 Task: Filters and Effects: Apply a fisheye distortion effect to a video.
Action: Mouse moved to (665, 464)
Screenshot: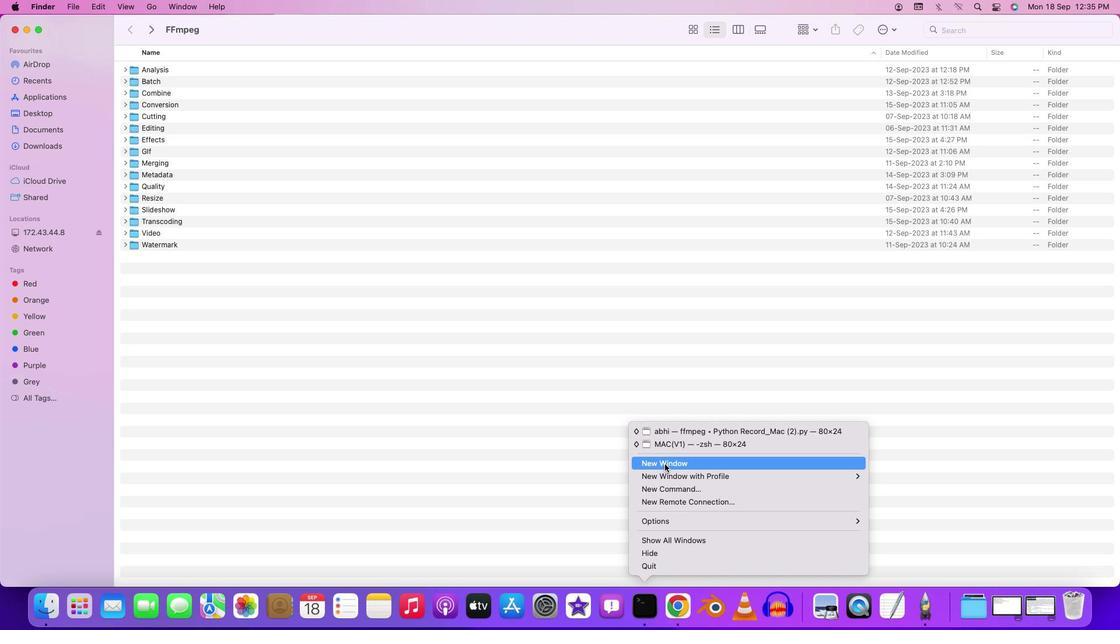 
Action: Mouse pressed left at (665, 464)
Screenshot: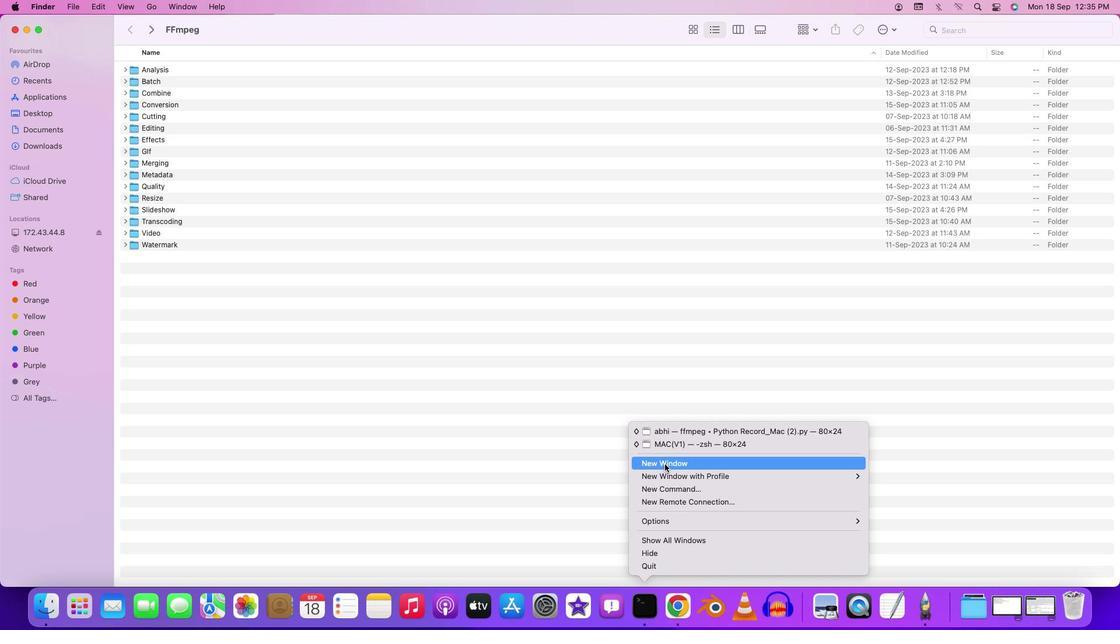
Action: Mouse moved to (224, 26)
Screenshot: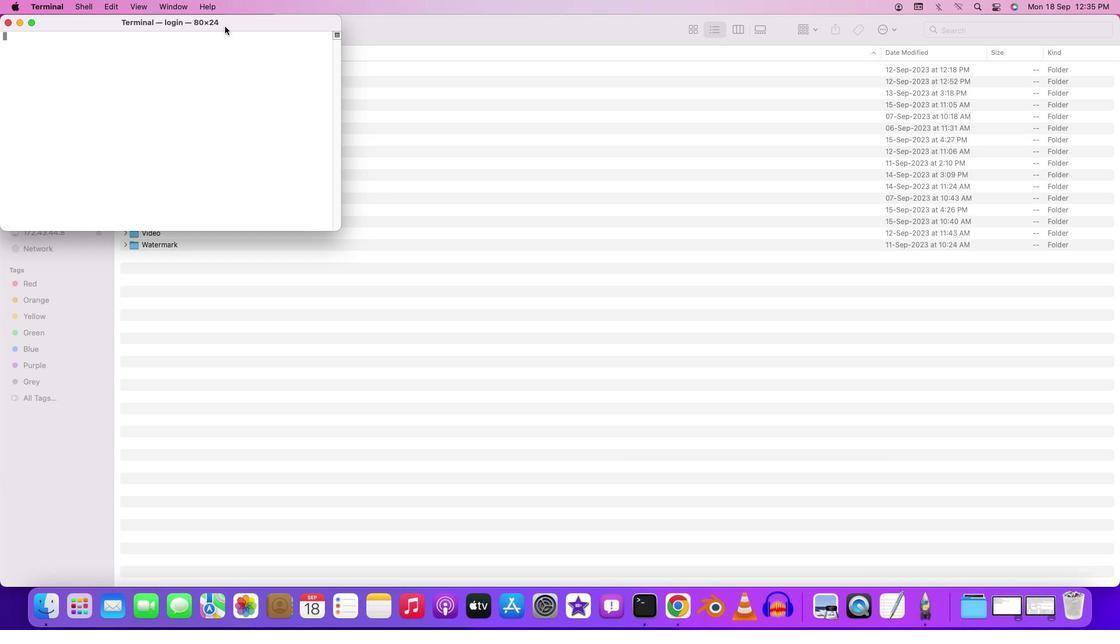 
Action: Mouse pressed left at (224, 26)
Screenshot: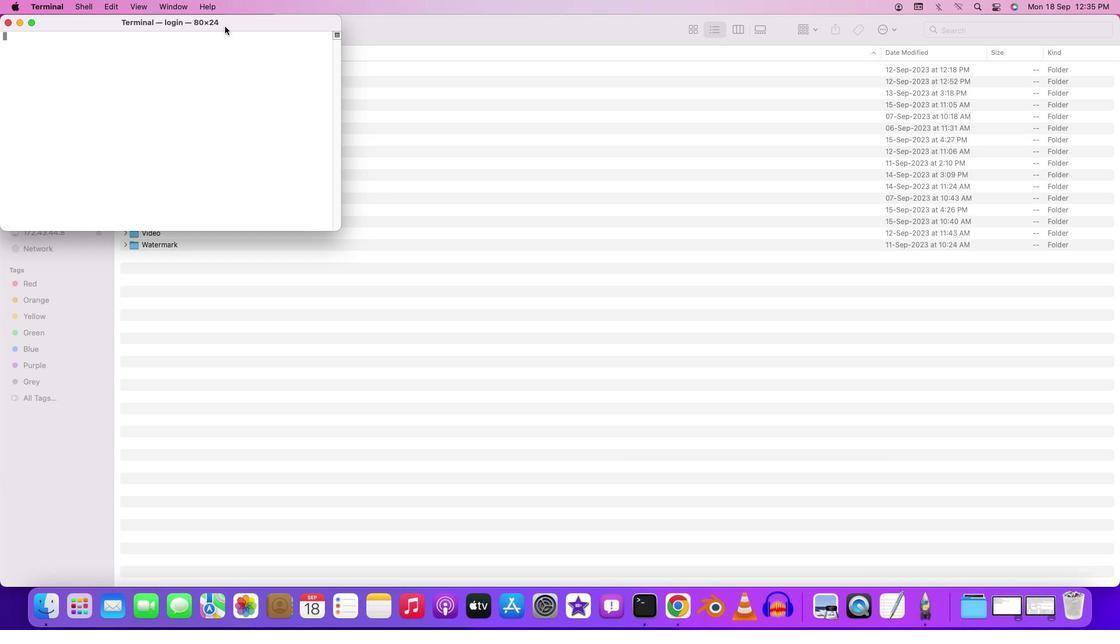 
Action: Mouse pressed left at (224, 26)
Screenshot: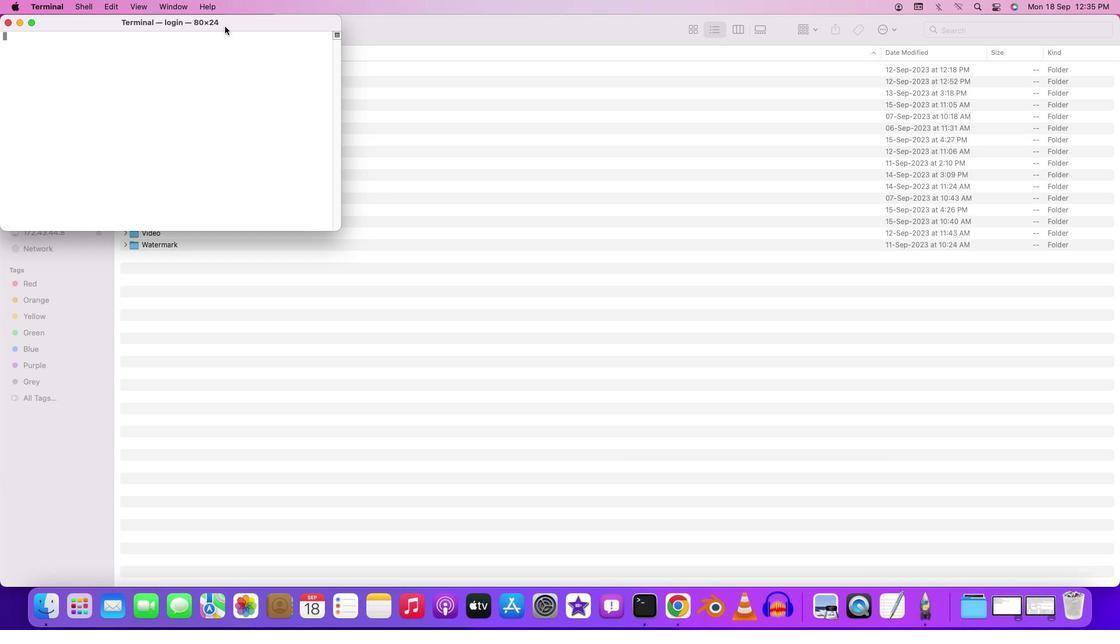 
Action: Mouse moved to (365, 208)
Screenshot: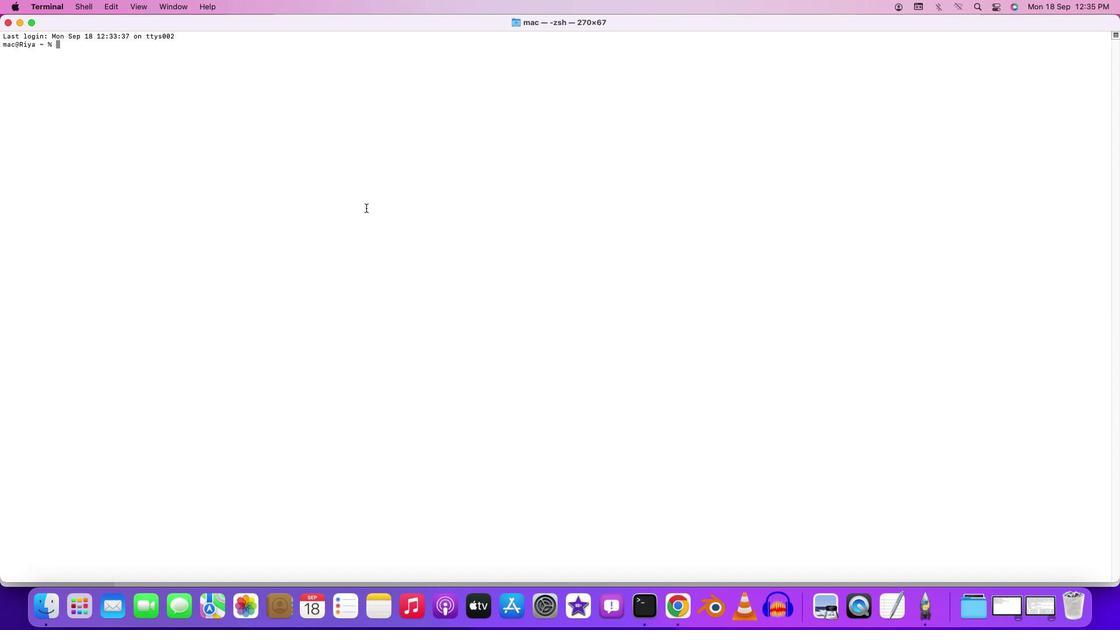 
Action: Key pressed 'f''f''m''p''e''g'Key.enter'c''d'Key.space'd''e''s''k''t''o''p'Key.enter'c''d'Key.space'f''f''m''p''e''g'Key.enter'c''d'Key.space'm''e''r''g''i''n''g'Key.enter'c''d'Key.space'v''i''d''e''o'Key.enter'f''f''m''p''e''g'Key.space'-''i'Key.space'i''n''p''u''t'Key.shift'_''v''i''d''e''o''.''m''p''4'Key.space'-''v''f'Key.spaceKey.shift'"''l''e''n''s''c''o''r''r''e''c''t''i''o''n'Key.leftKey.rightKey.rightKey.rightKey.rightKey.right'=''k''1''=''-''0''.''2''5'Key.leftKey.rightKey.rightKey.leftKey.leftKey.rightKey.rightKey.rightKey.shift':''k''2''=''0''.''2''5'Key.shift'"'Key.space'o''u''t''p''u''t'Key.shift'_''v''i''d''e''o'Key.shift'_''f''i''s''h''e''y''e'Key.shift'_''v''i''d''e''o''.''m''p''4'Key.enter
Screenshot: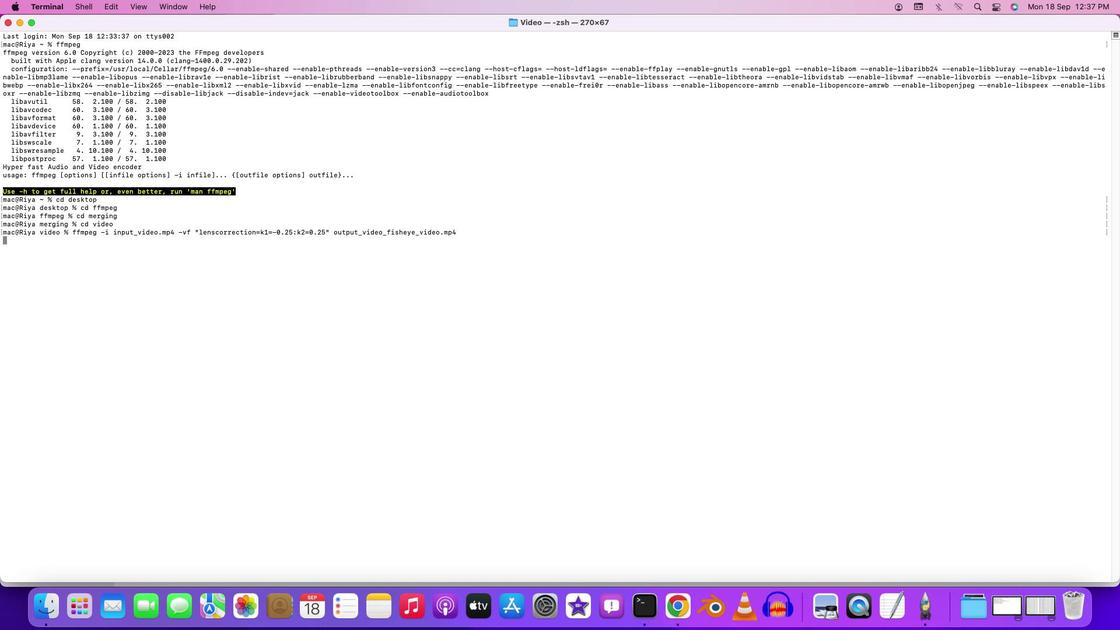 
Action: Mouse moved to (499, 473)
Screenshot: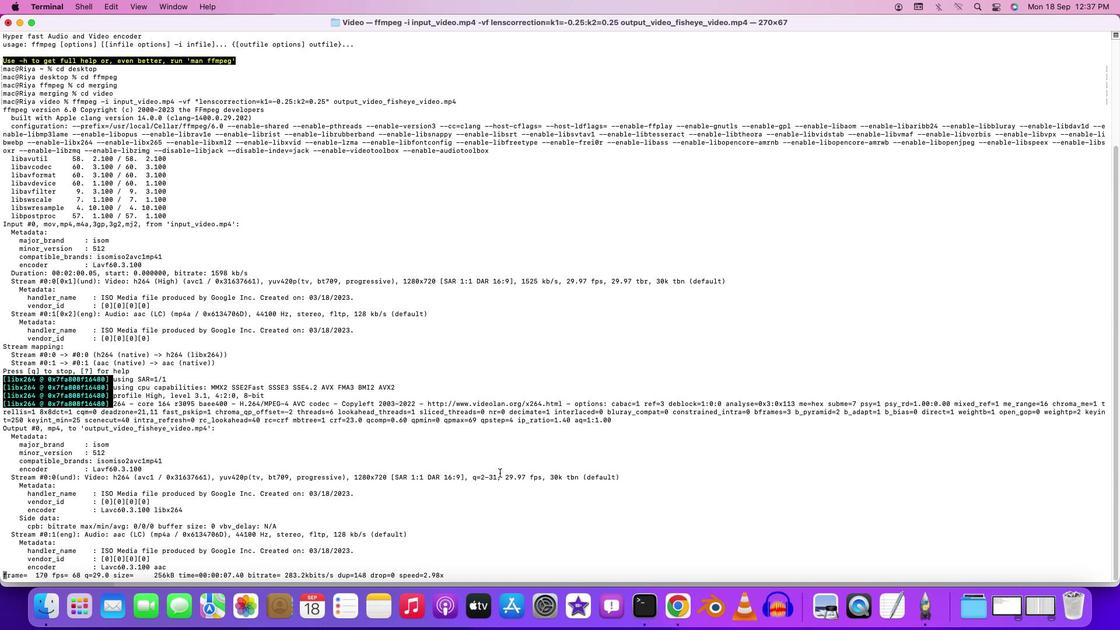 
